 Task: In the  document Education.epubMake this file  'available offline' Check 'Vision History' View the  non- printing characters
Action: Mouse moved to (406, 331)
Screenshot: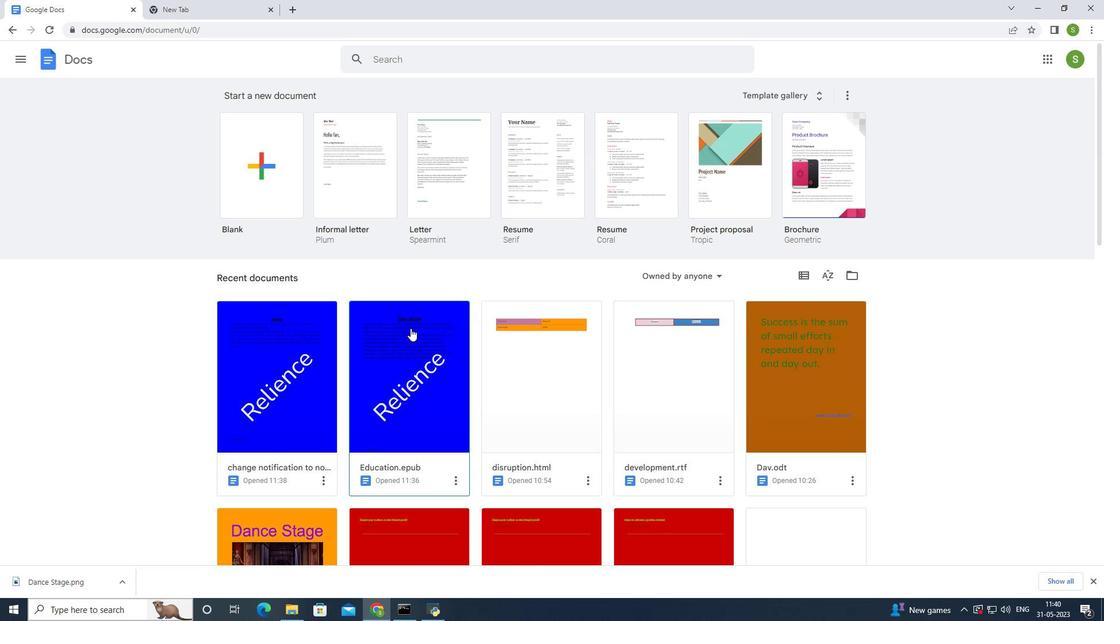 
Action: Mouse pressed left at (406, 331)
Screenshot: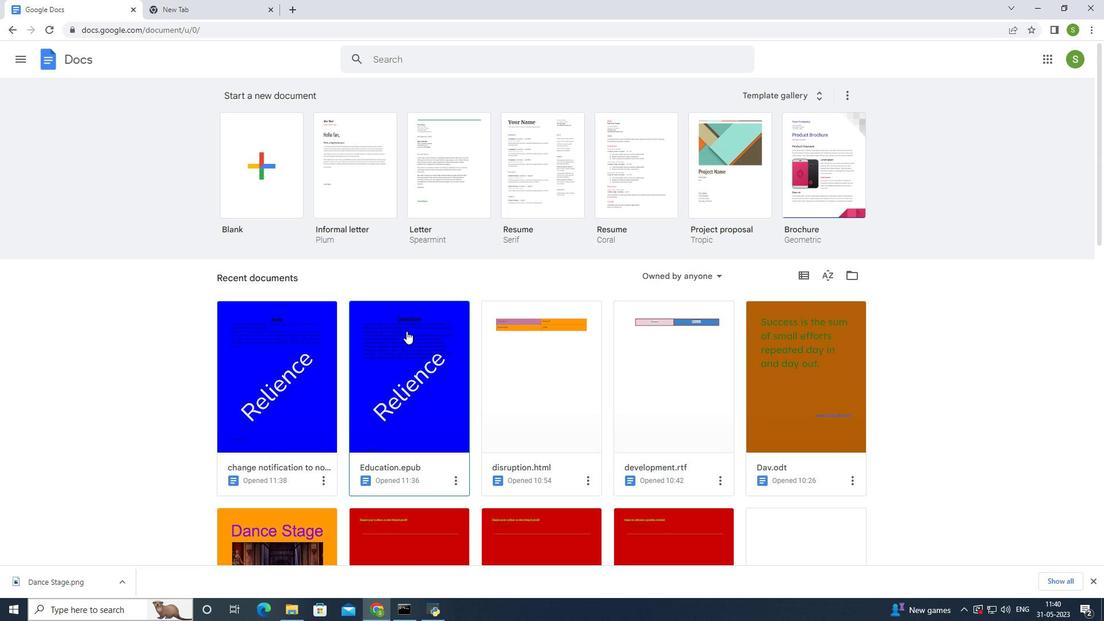 
Action: Mouse moved to (48, 67)
Screenshot: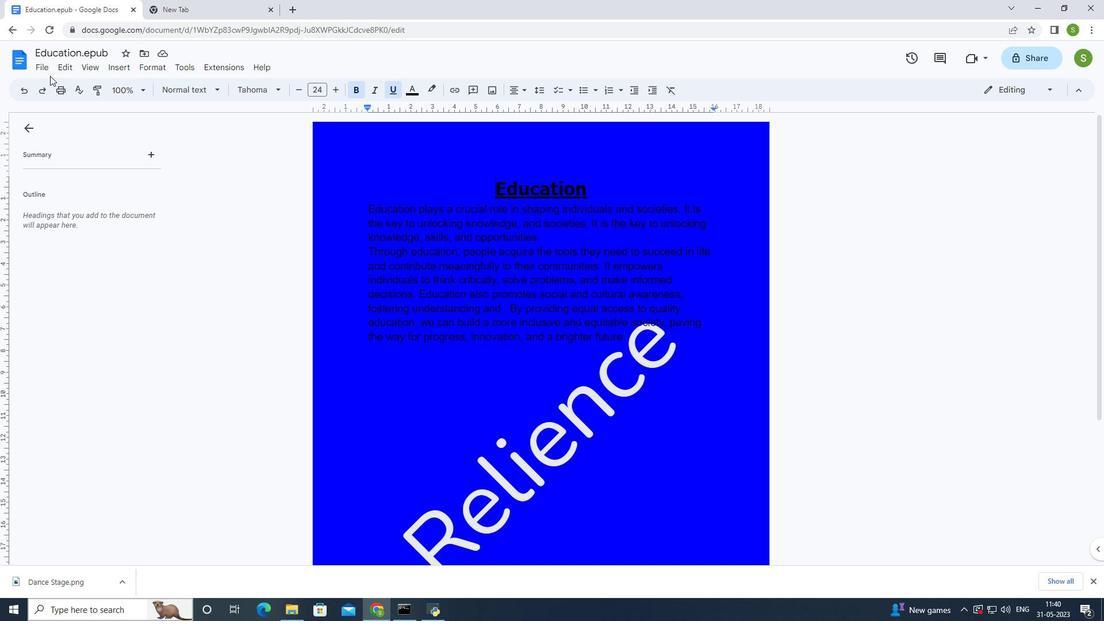 
Action: Mouse pressed left at (48, 67)
Screenshot: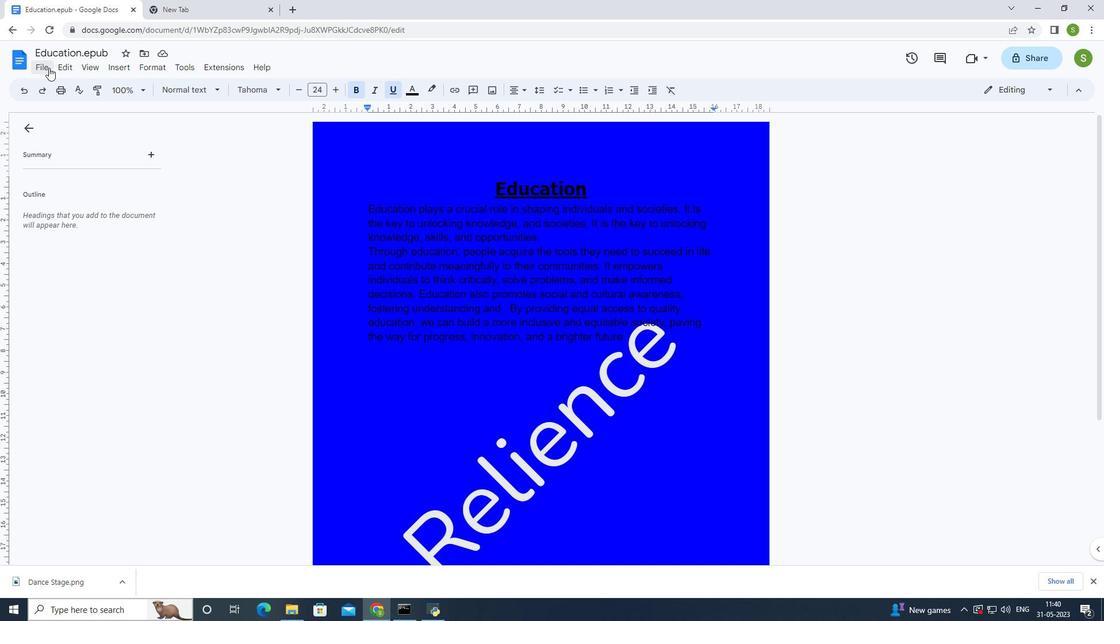 
Action: Mouse moved to (105, 315)
Screenshot: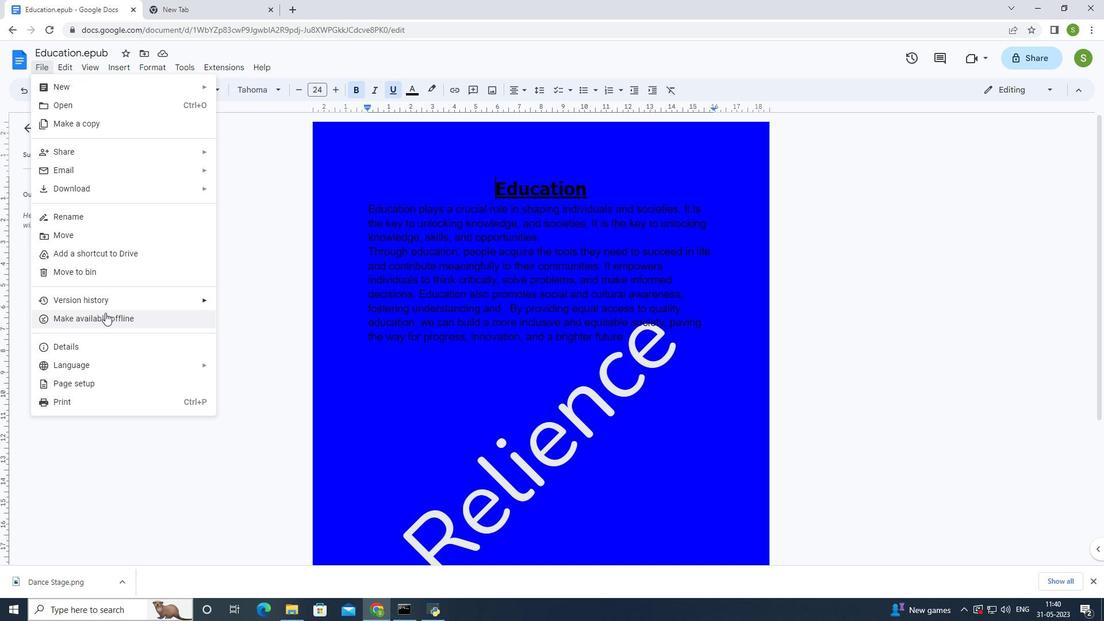 
Action: Mouse pressed left at (105, 315)
Screenshot: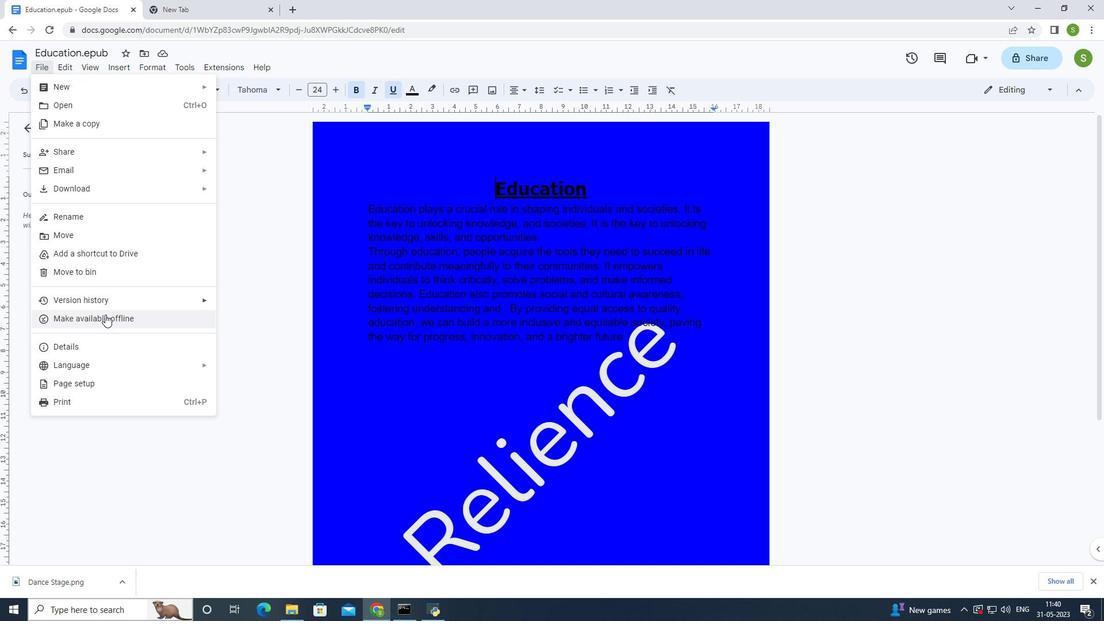 
Action: Mouse moved to (41, 66)
Screenshot: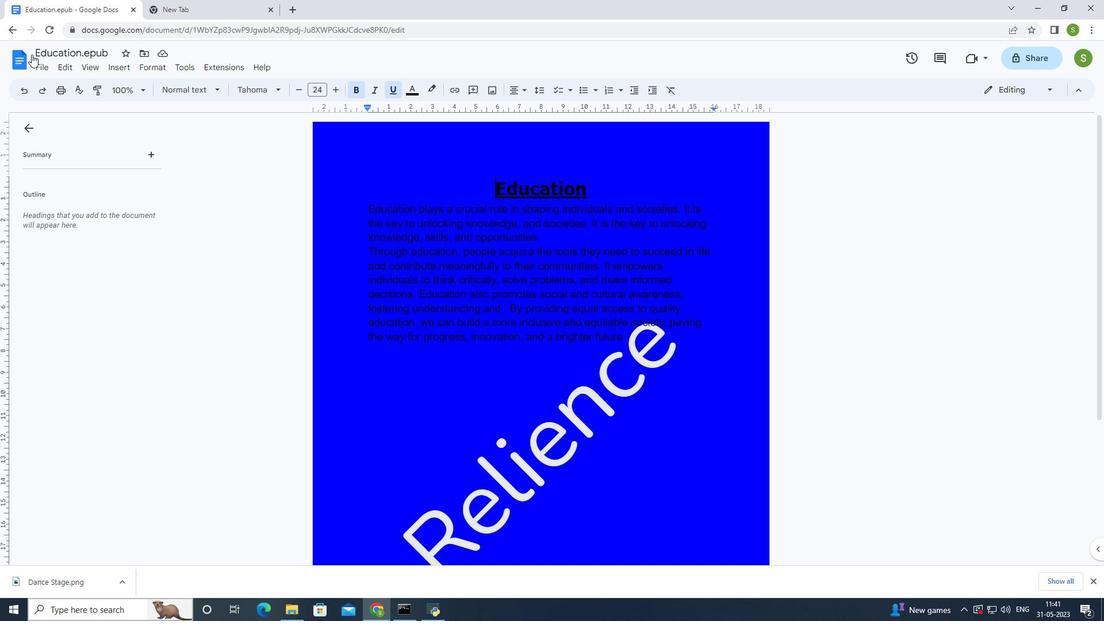 
Action: Mouse pressed left at (41, 66)
Screenshot: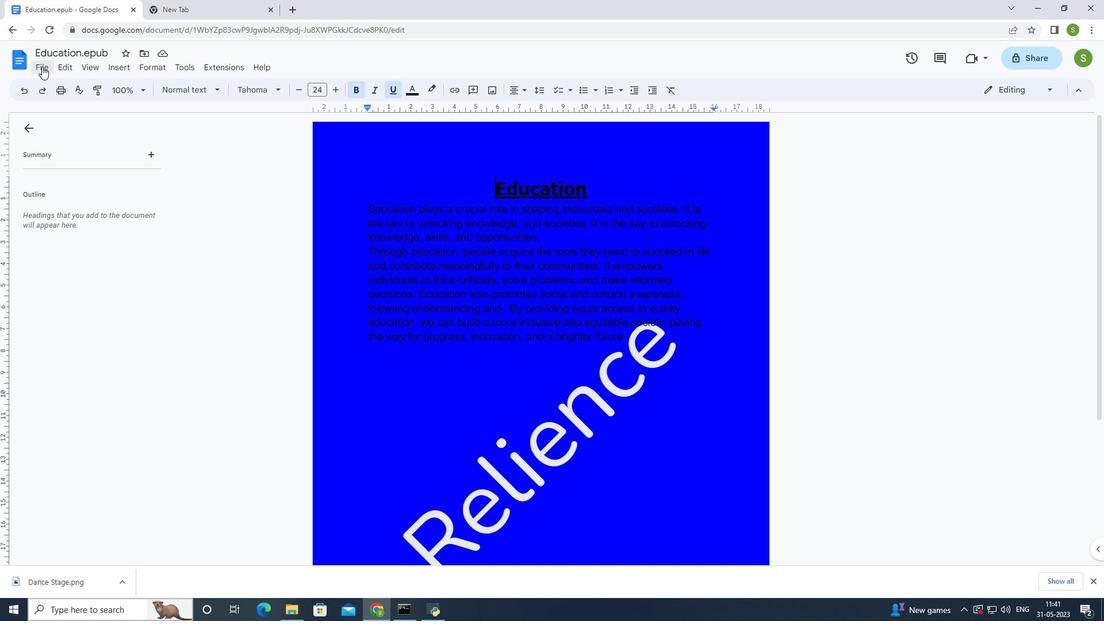 
Action: Mouse moved to (92, 301)
Screenshot: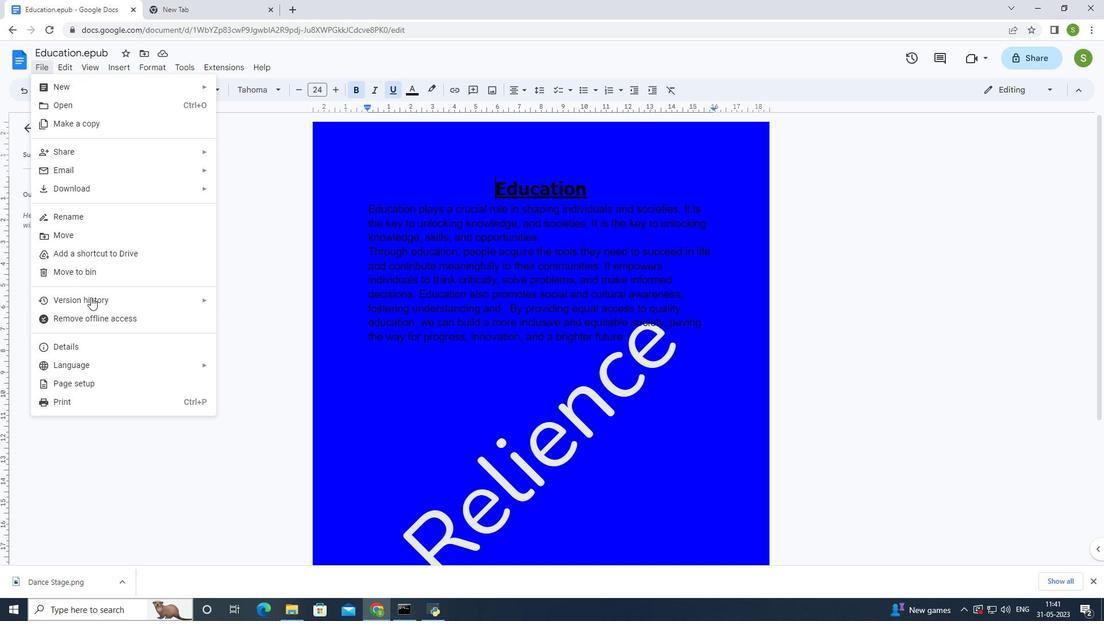 
Action: Mouse pressed left at (92, 301)
Screenshot: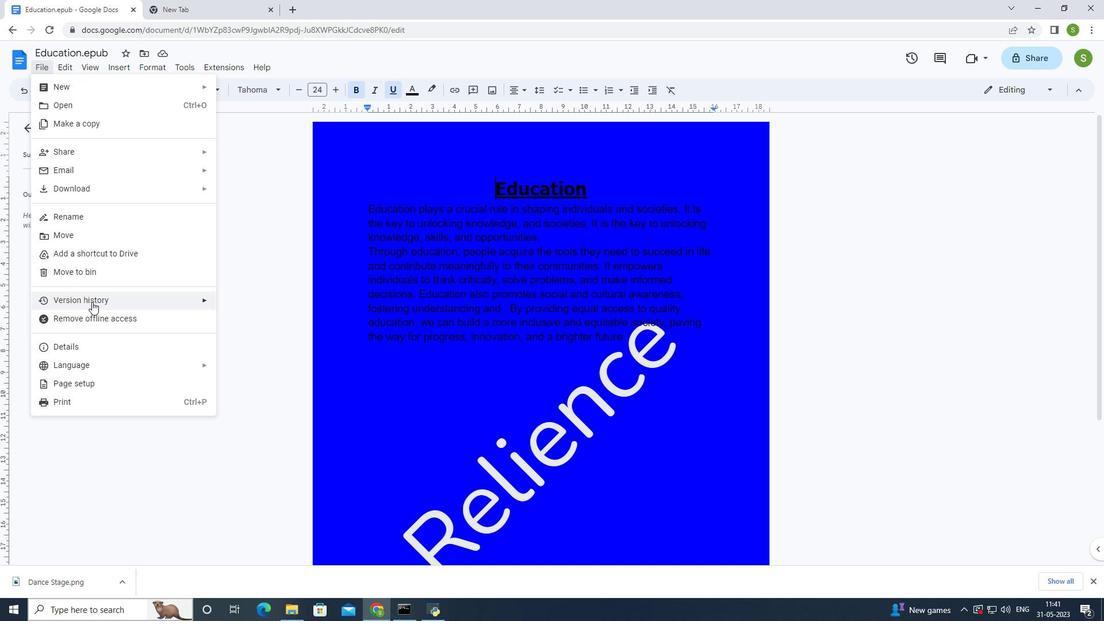 
Action: Mouse moved to (243, 304)
Screenshot: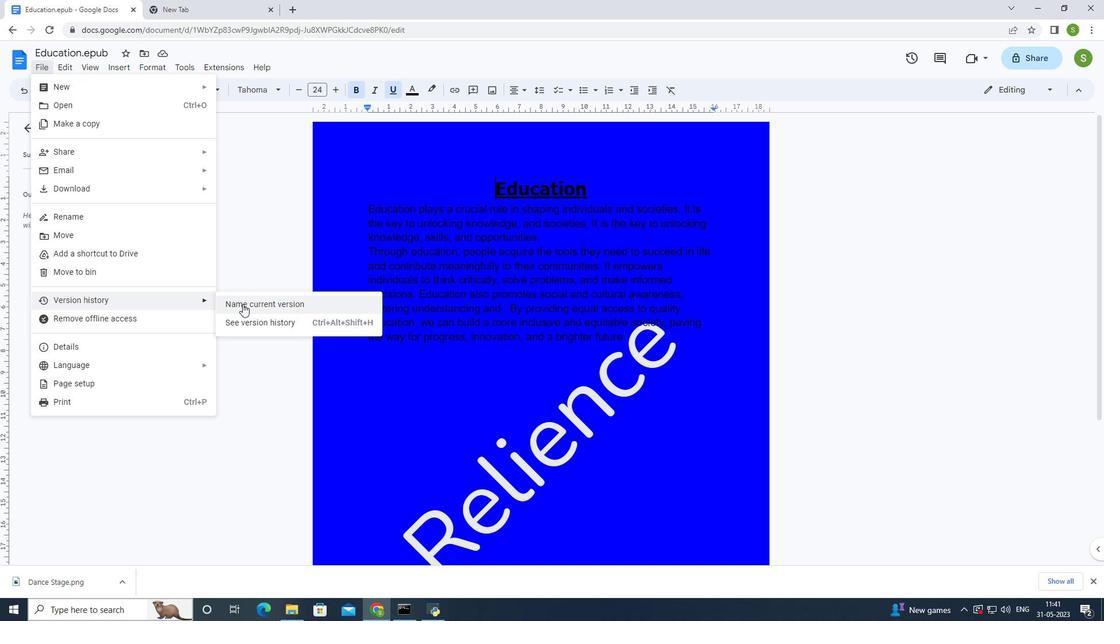 
Action: Mouse pressed left at (243, 304)
Screenshot: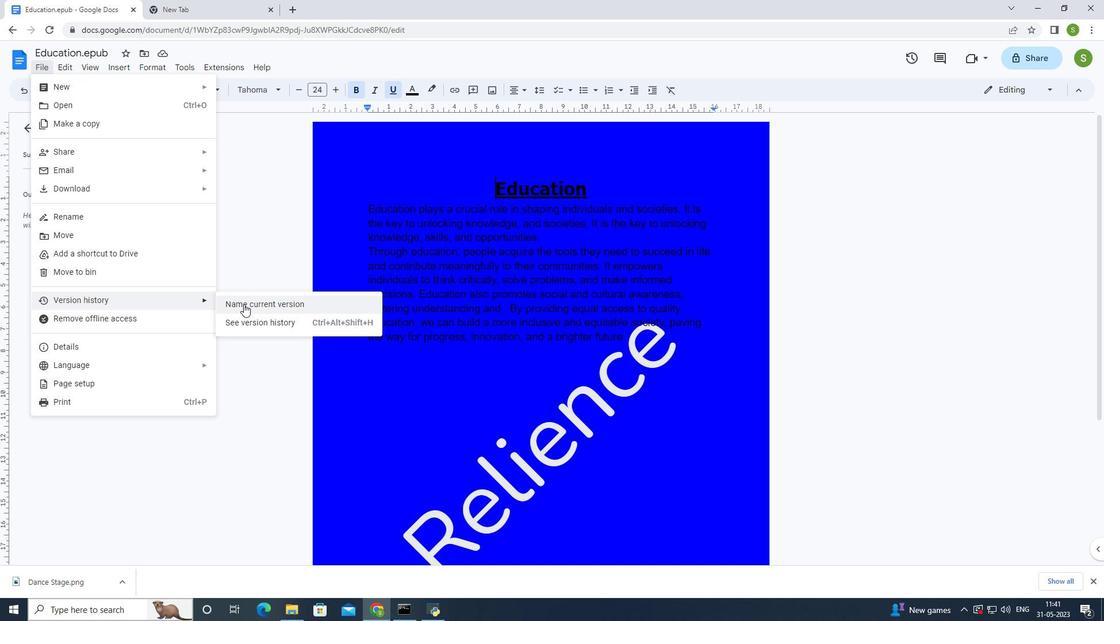 
Action: Mouse moved to (529, 292)
Screenshot: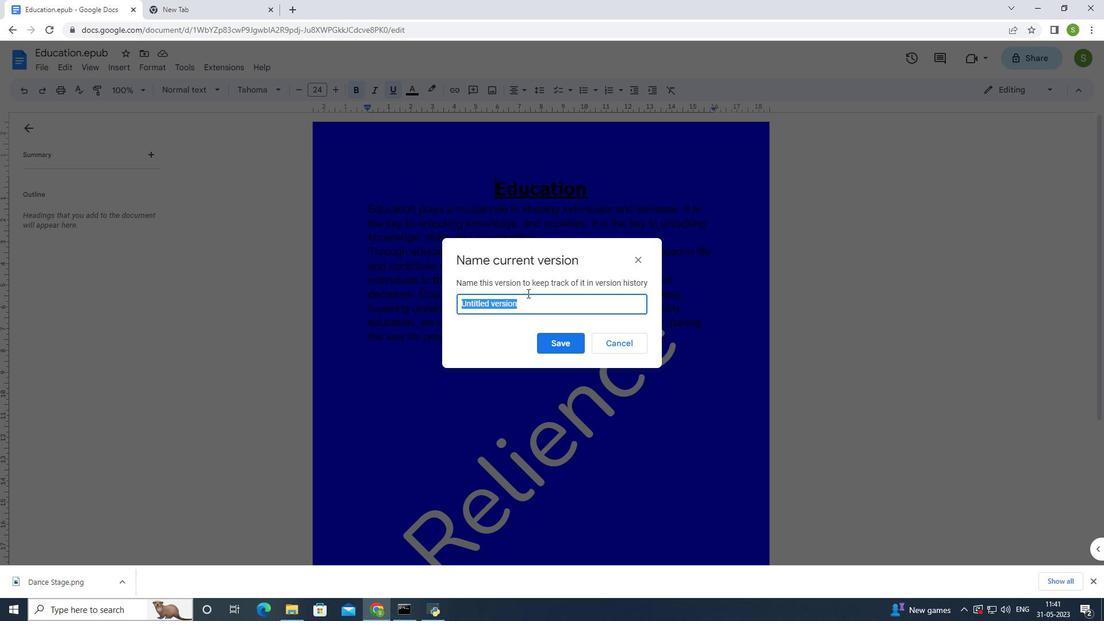 
Action: Key pressed non
Screenshot: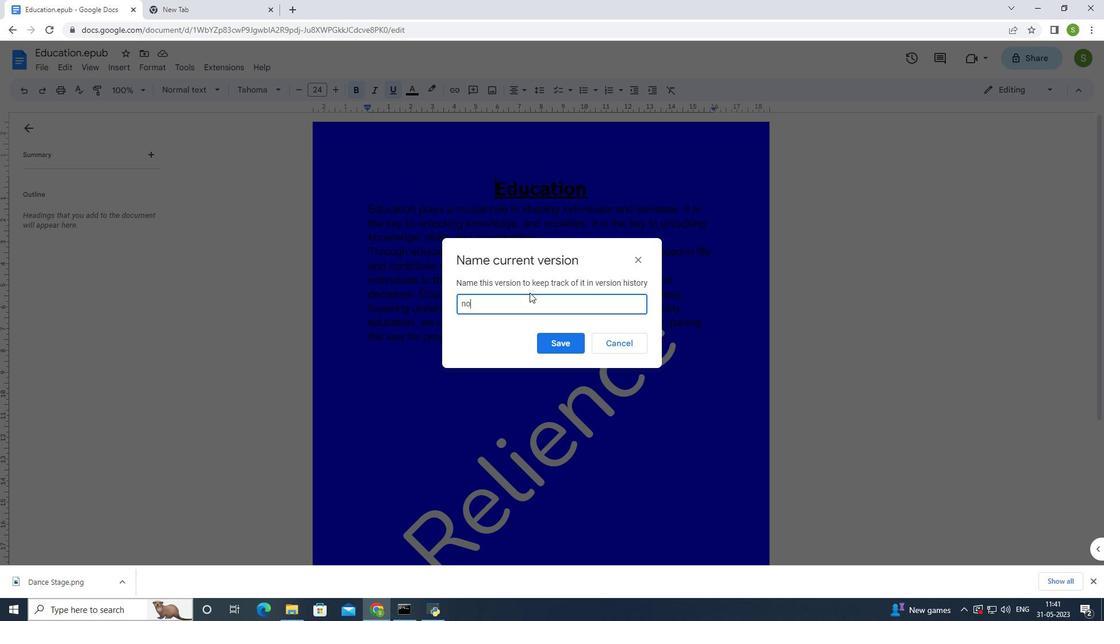 
Action: Mouse moved to (544, 283)
Screenshot: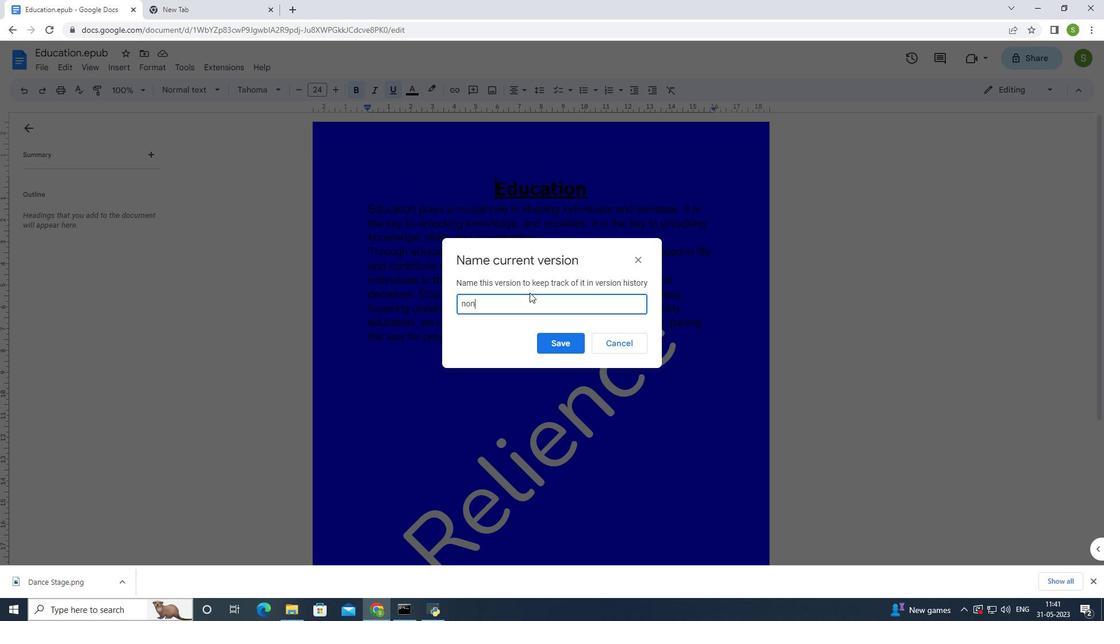 
Action: Key pressed -printing<Key.space>characters
Screenshot: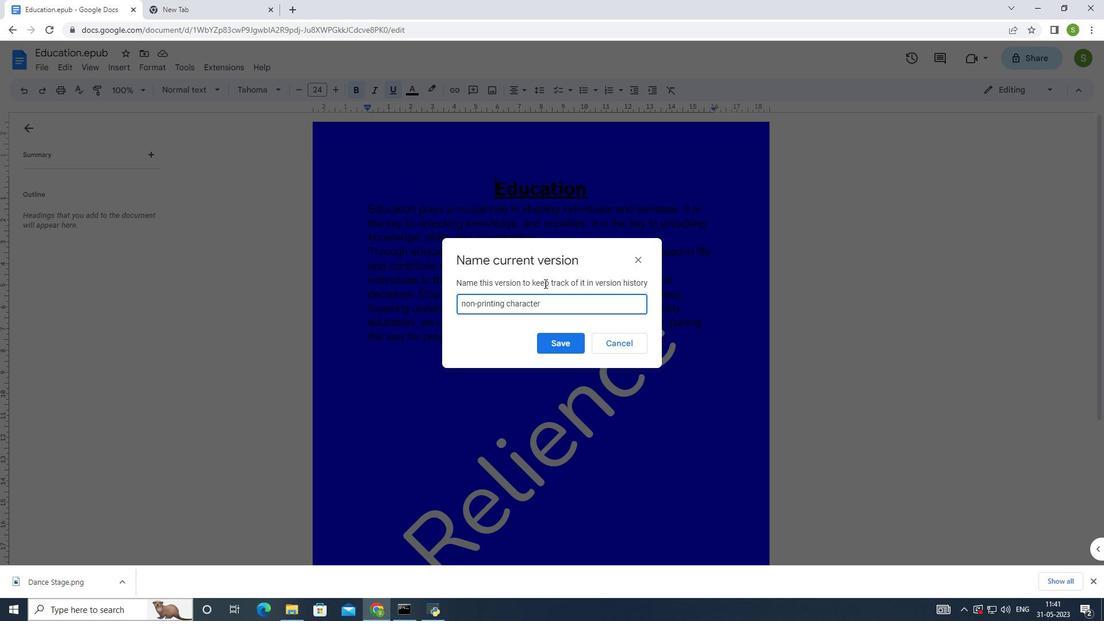 
Action: Mouse moved to (557, 346)
Screenshot: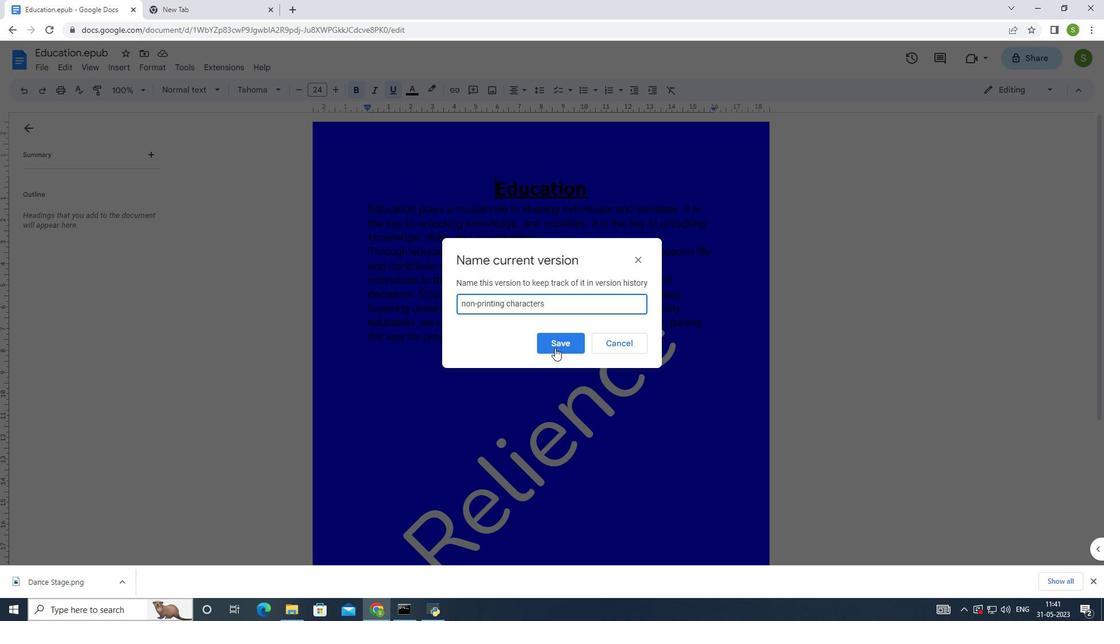 
Action: Mouse pressed left at (557, 346)
Screenshot: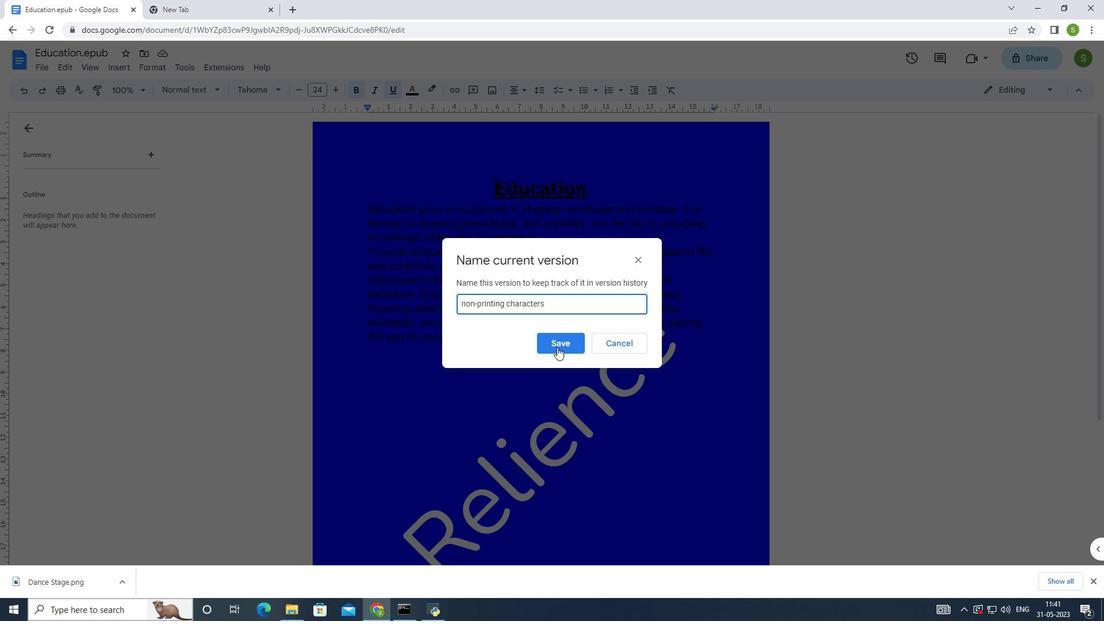 
Action: Mouse moved to (567, 324)
Screenshot: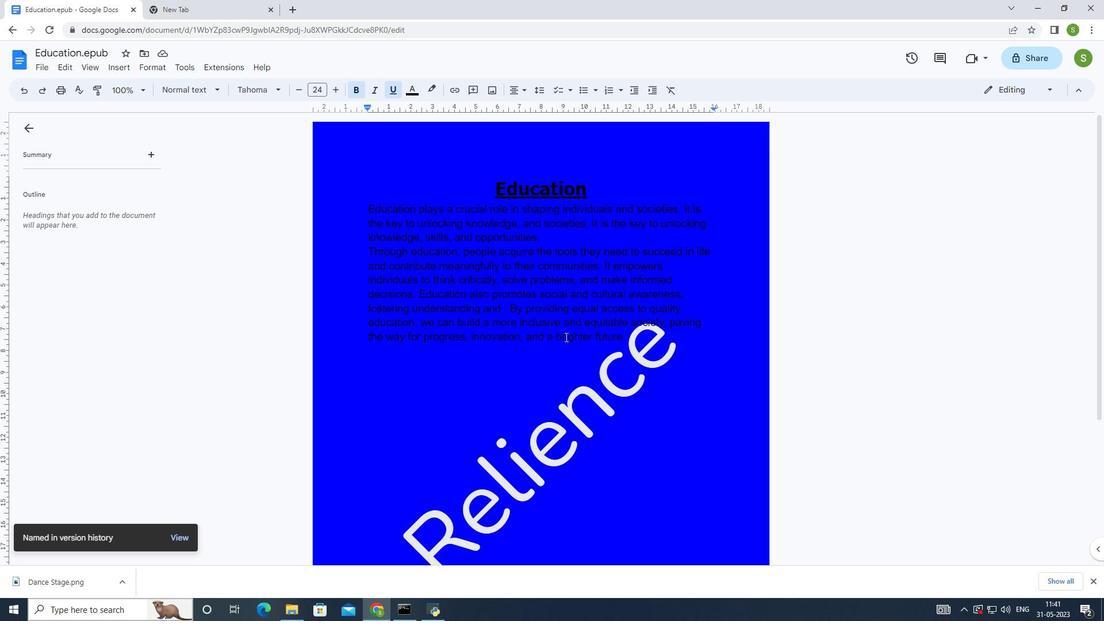 
